 Task: Change the permissions so that all members of my organization can create new shared event types.
Action: Mouse moved to (784, 61)
Screenshot: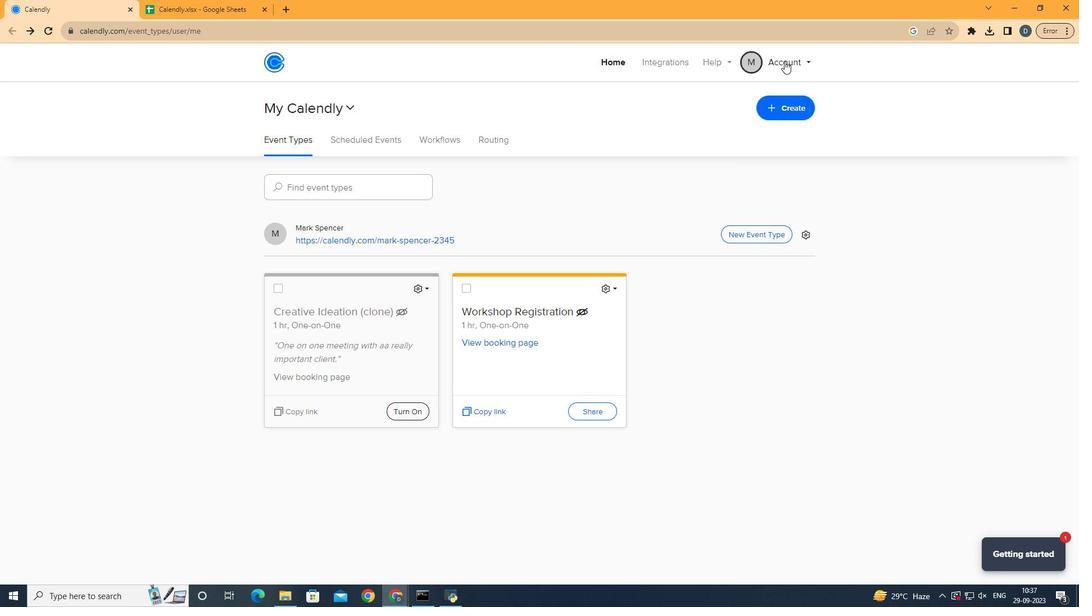 
Action: Mouse pressed left at (784, 61)
Screenshot: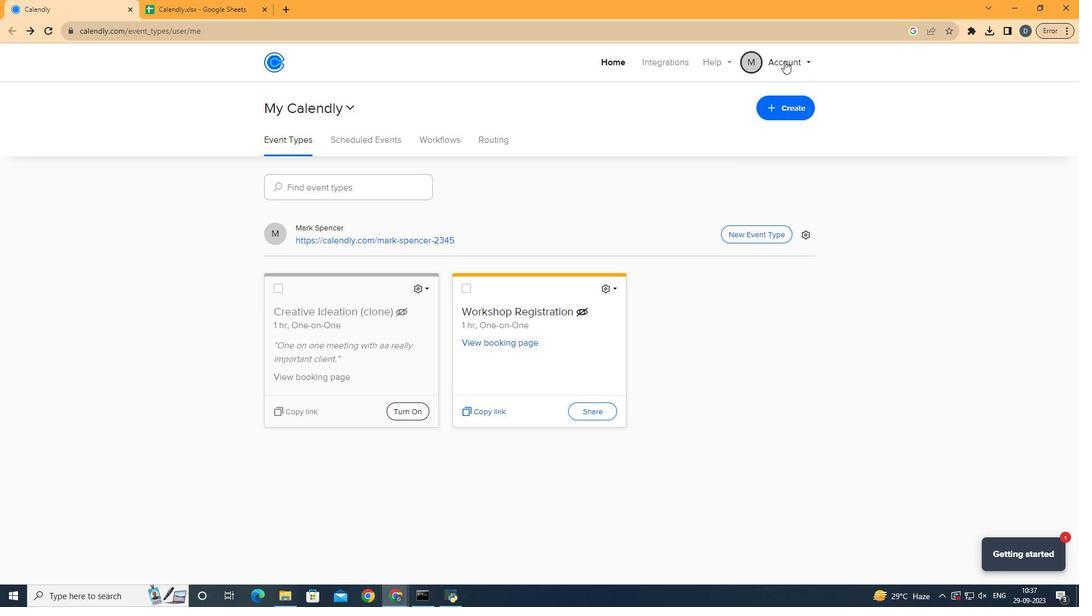 
Action: Mouse moved to (716, 222)
Screenshot: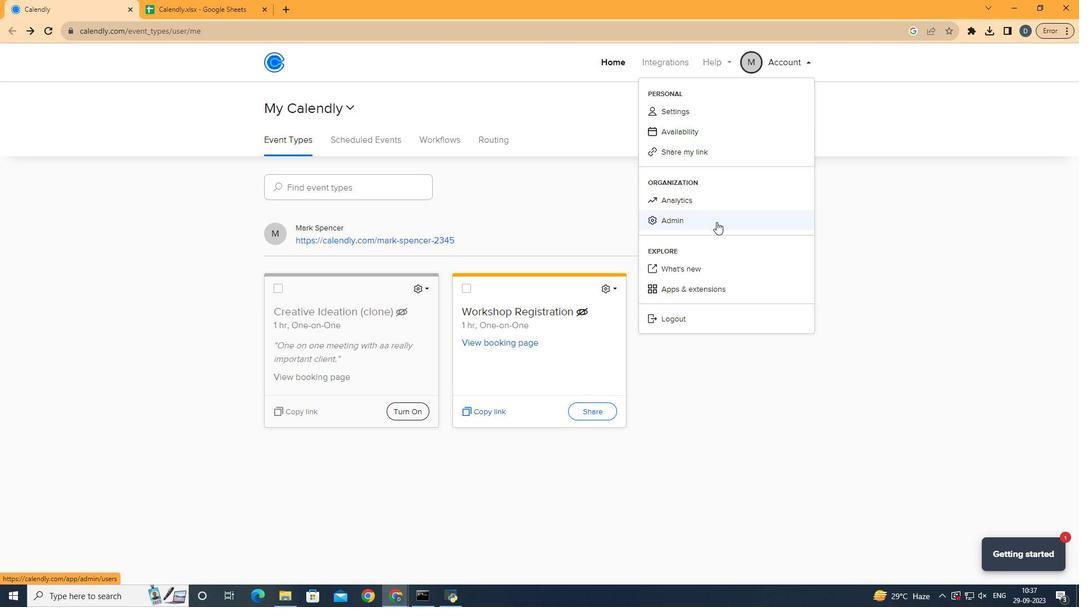 
Action: Mouse pressed left at (716, 222)
Screenshot: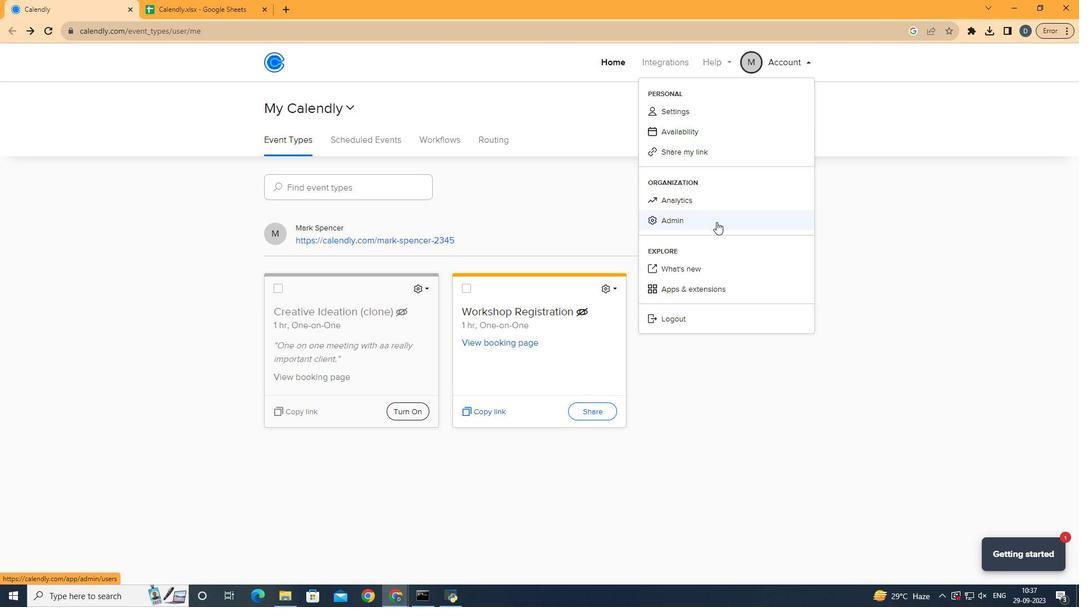 
Action: Mouse moved to (105, 282)
Screenshot: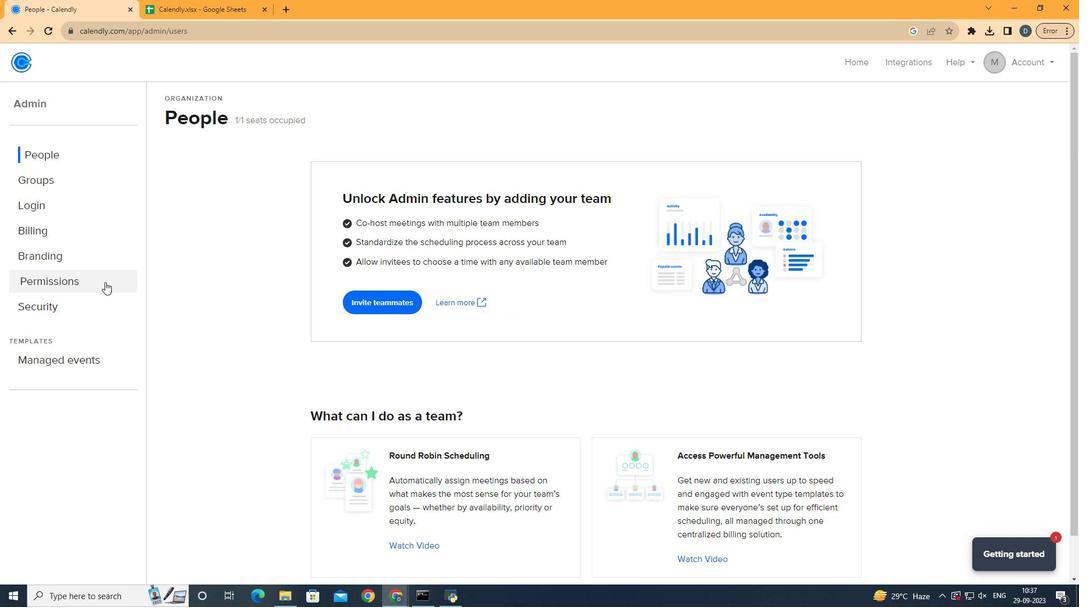 
Action: Mouse pressed left at (105, 282)
Screenshot: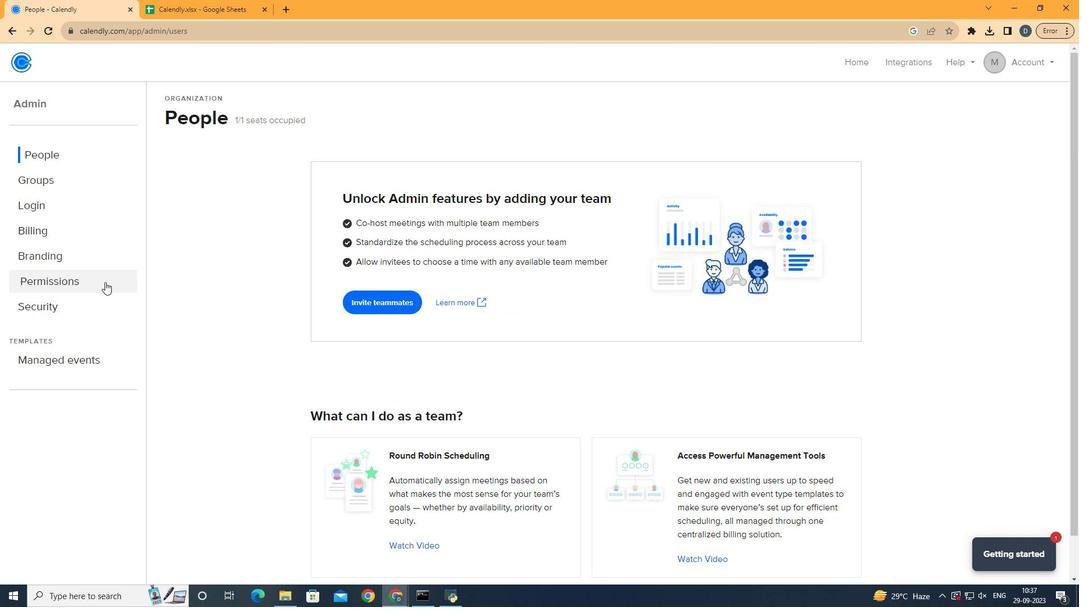 
Action: Mouse moved to (175, 140)
Screenshot: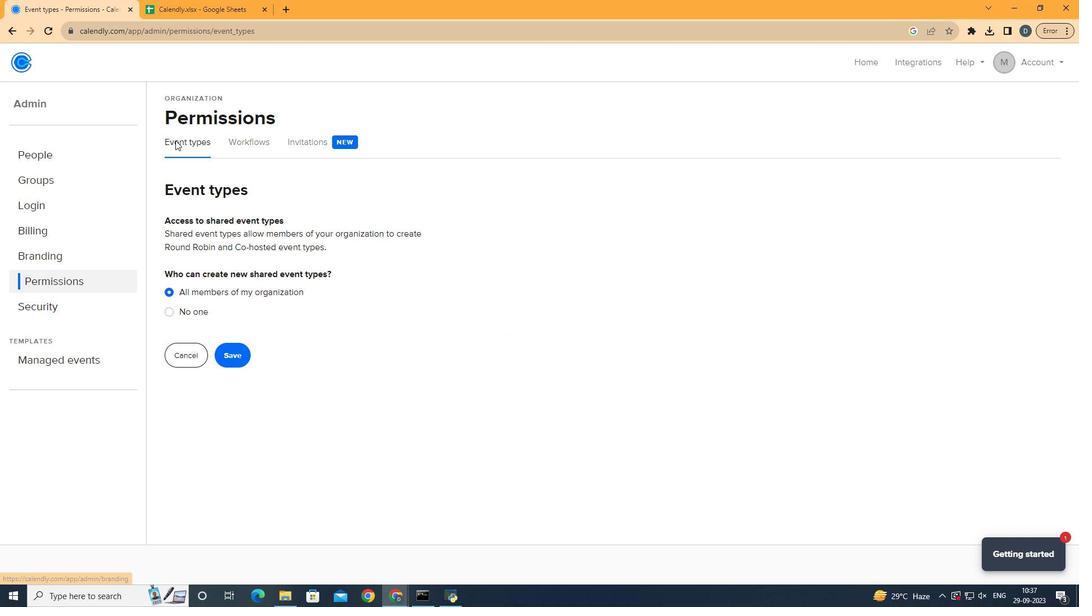
Action: Mouse pressed left at (175, 140)
Screenshot: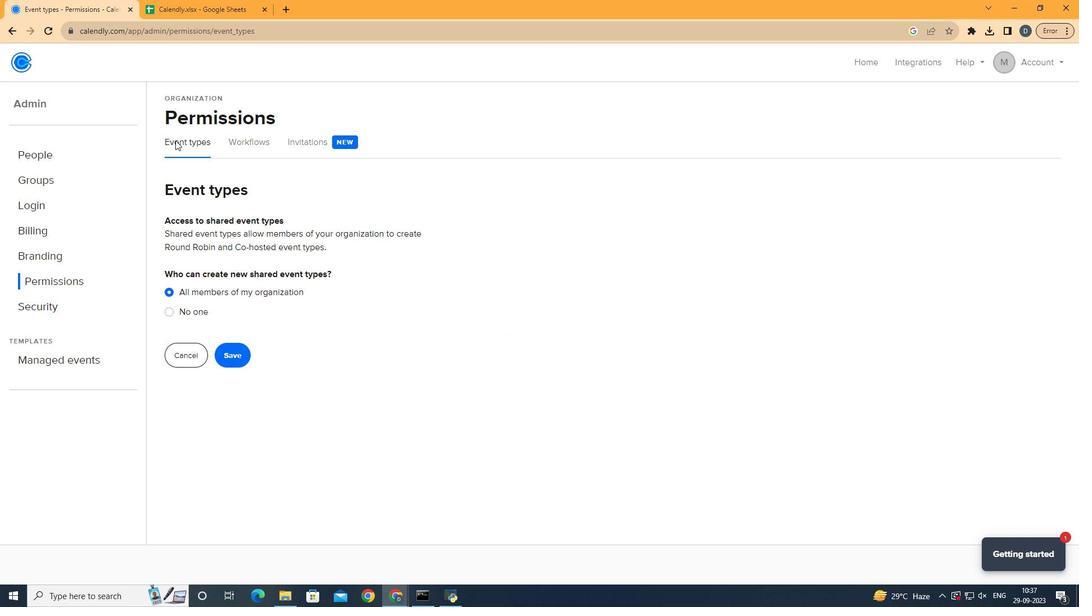 
Action: Mouse moved to (179, 314)
Screenshot: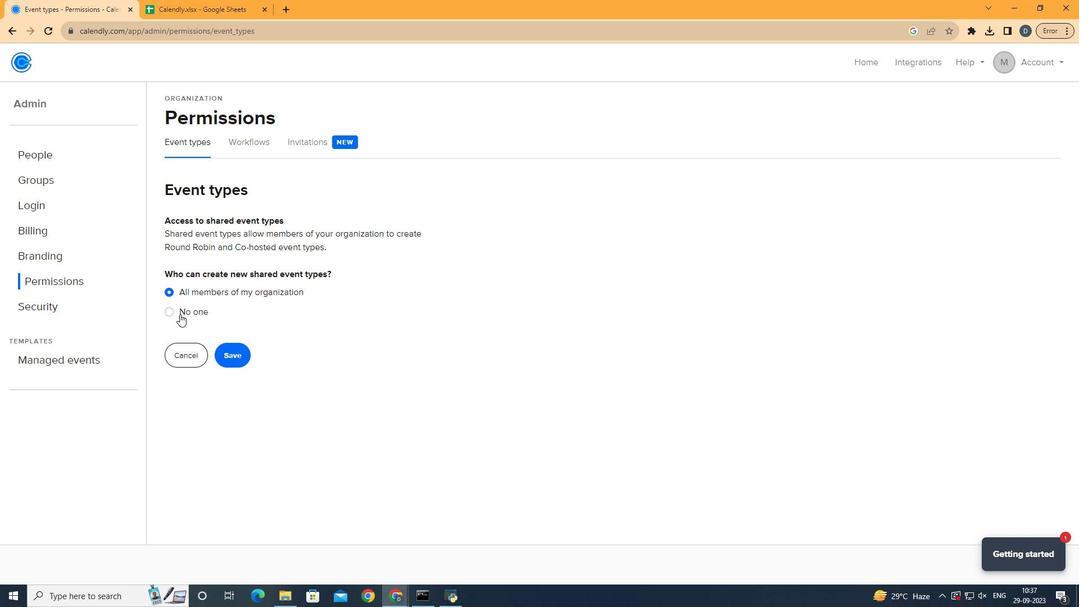 
Action: Mouse pressed left at (179, 314)
Screenshot: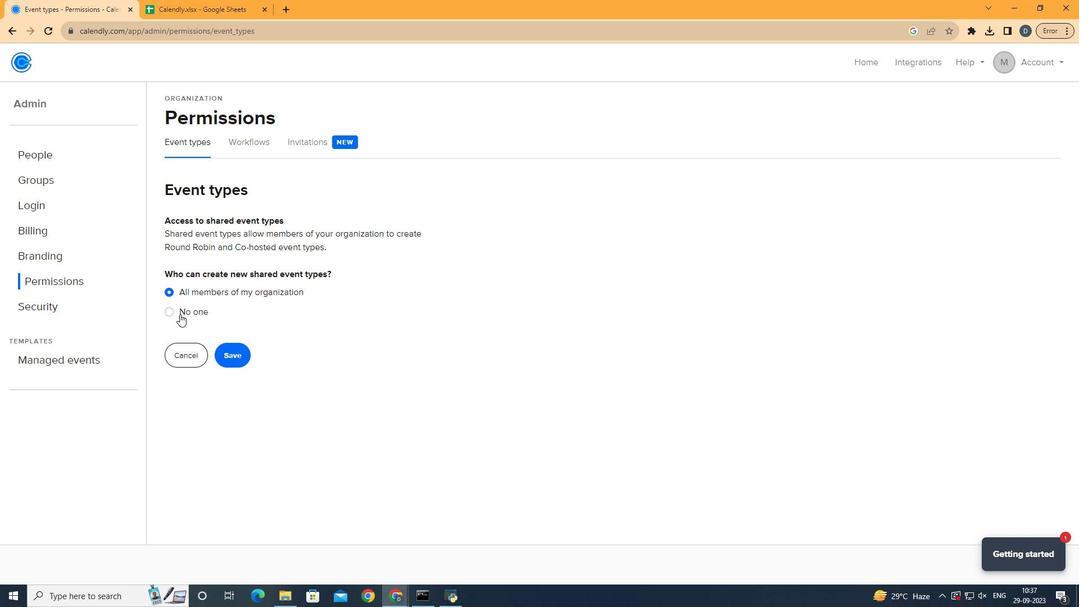 
Action: Mouse moved to (189, 297)
Screenshot: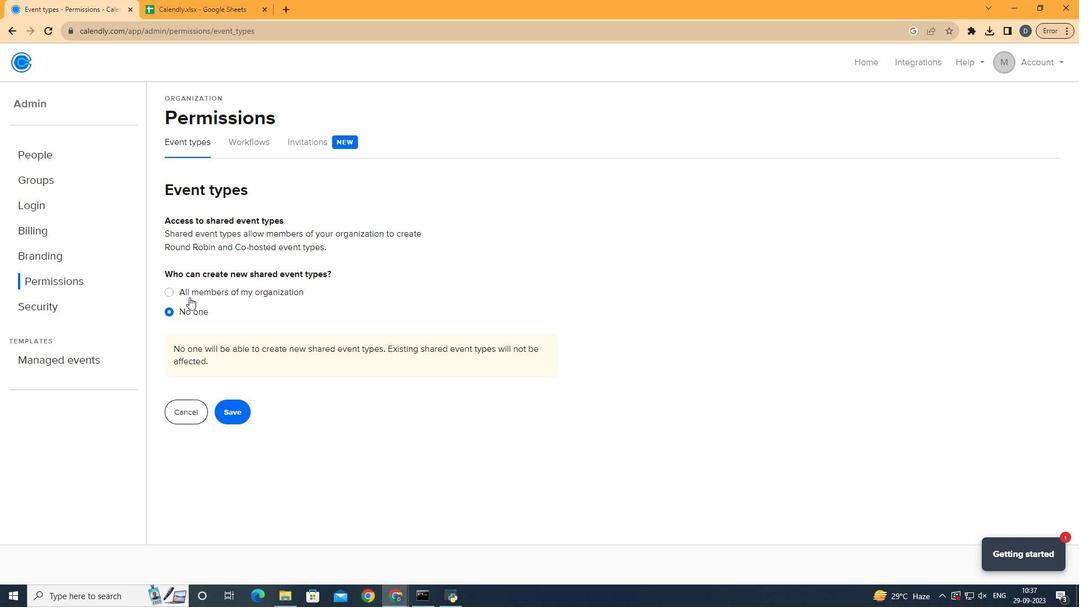 
Action: Mouse pressed left at (189, 297)
Screenshot: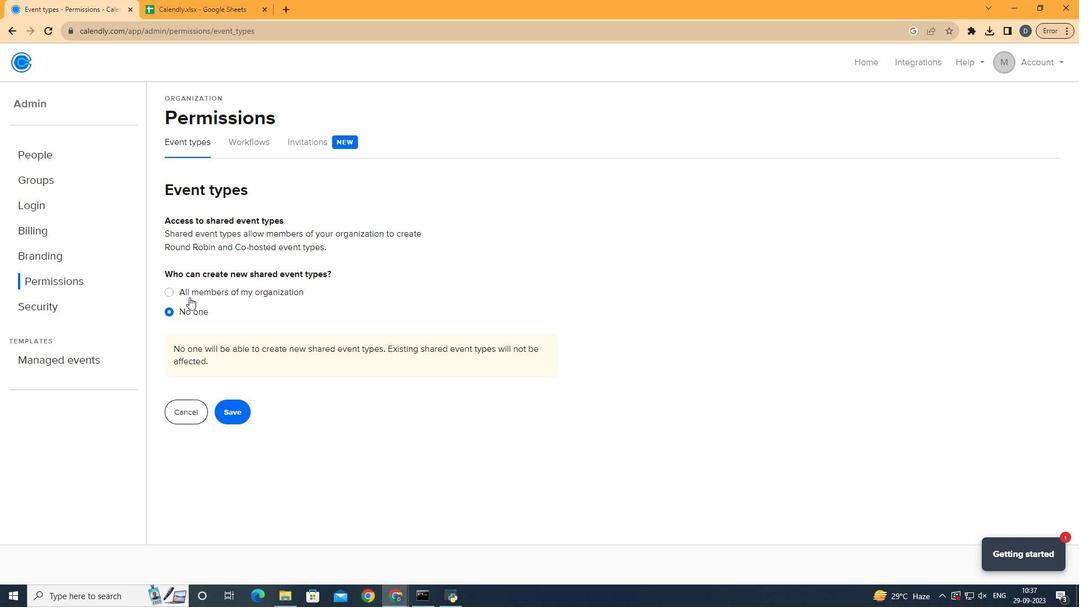 
Action: Mouse moved to (267, 359)
Screenshot: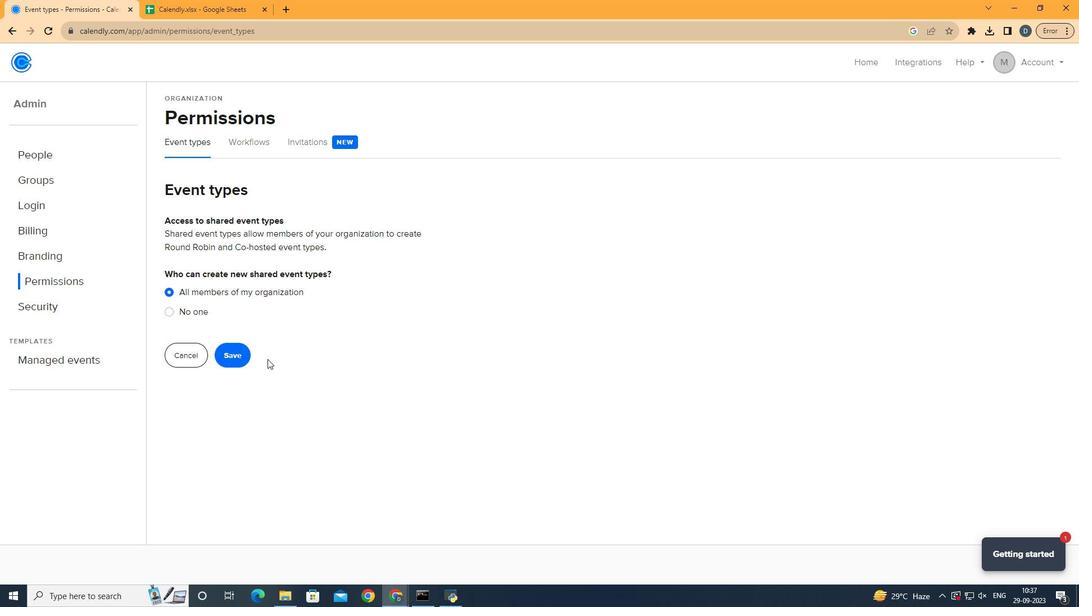 
